 Task: Change the visibility to private.
Action: Mouse moved to (289, 75)
Screenshot: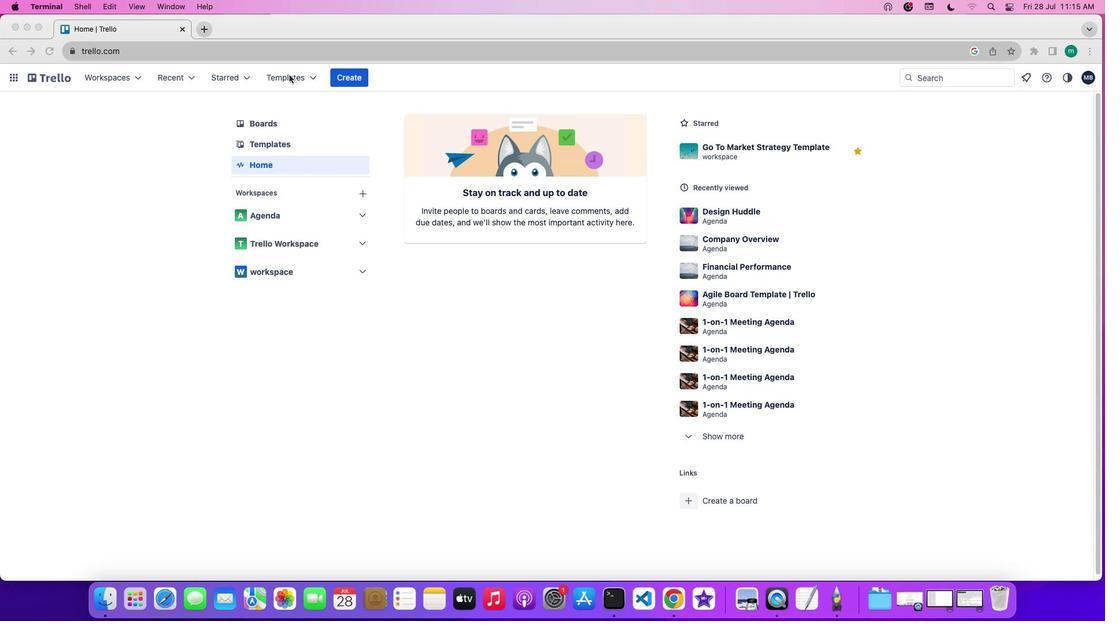
Action: Mouse pressed left at (289, 75)
Screenshot: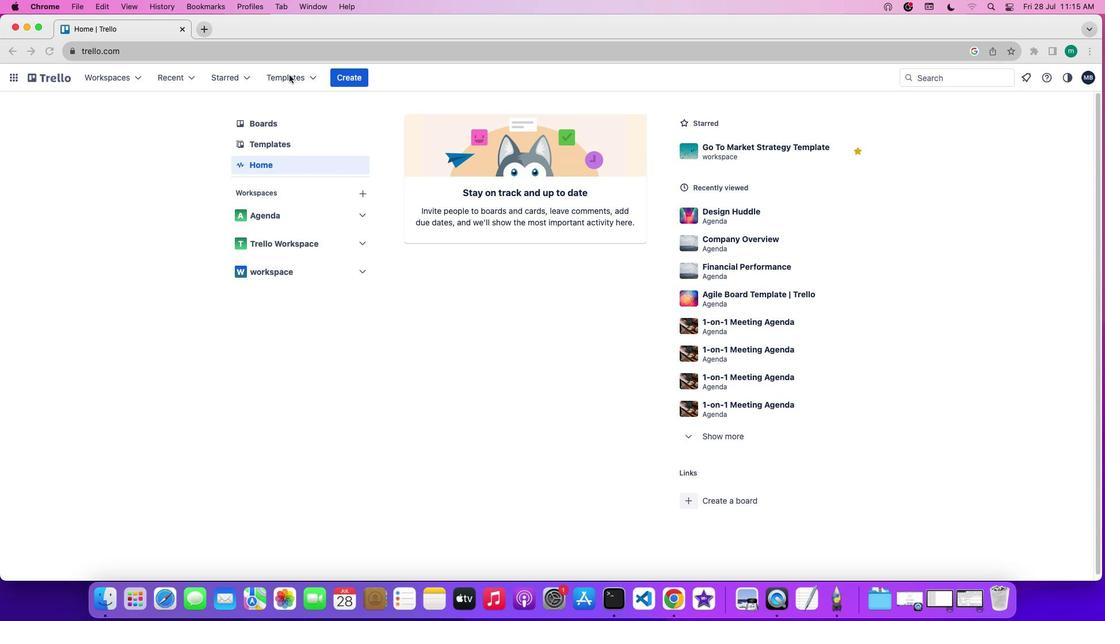 
Action: Mouse pressed left at (289, 75)
Screenshot: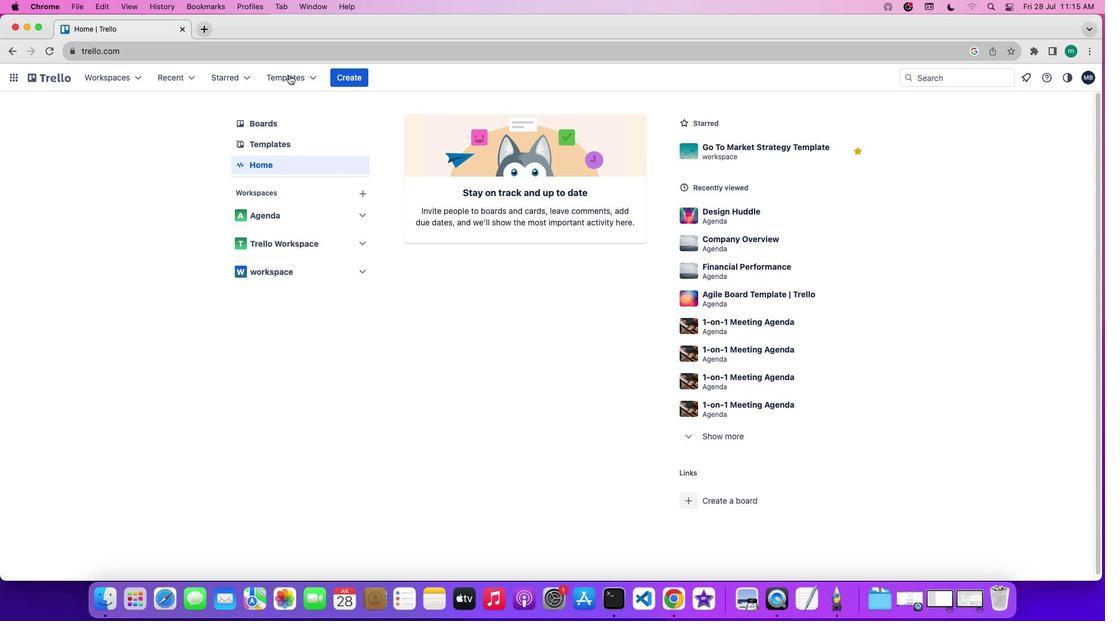 
Action: Mouse moved to (344, 226)
Screenshot: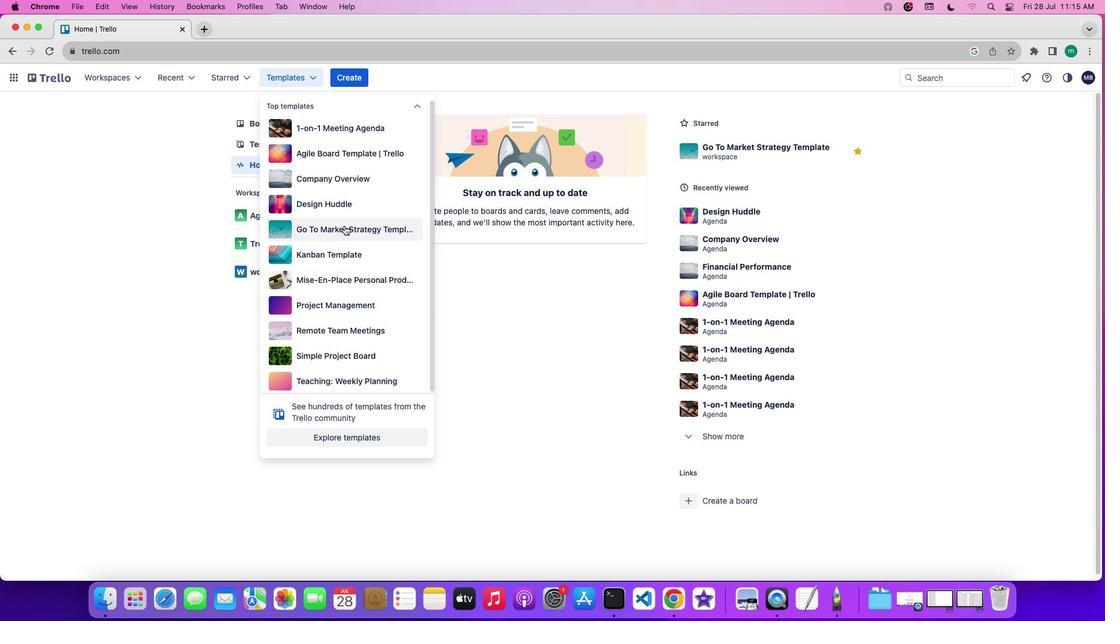 
Action: Mouse pressed left at (344, 226)
Screenshot: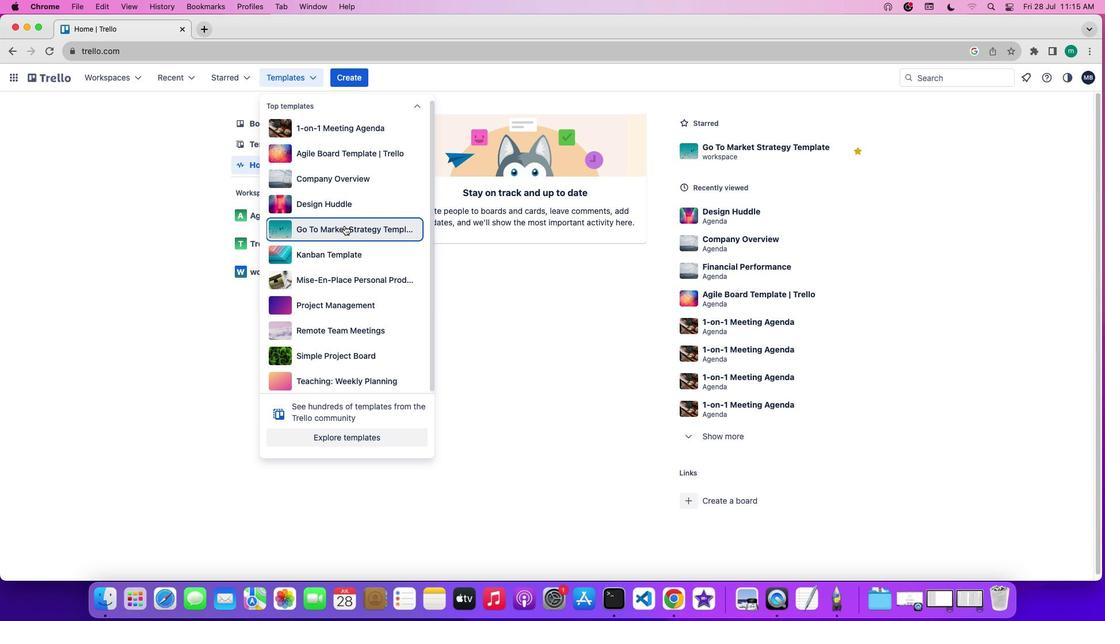 
Action: Mouse moved to (401, 302)
Screenshot: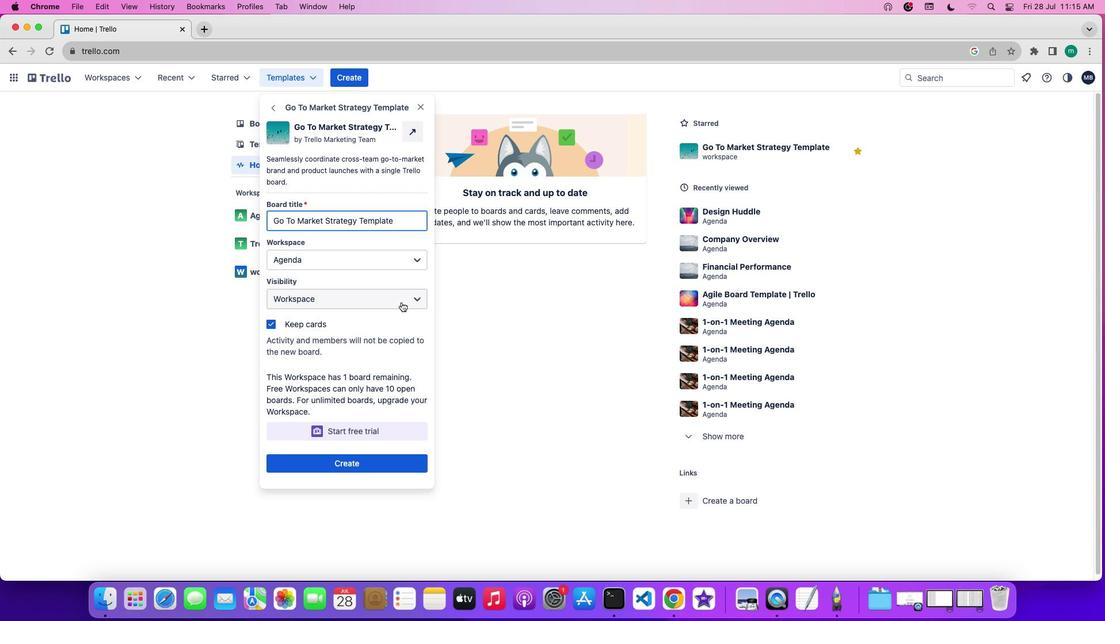 
Action: Mouse pressed left at (401, 302)
Screenshot: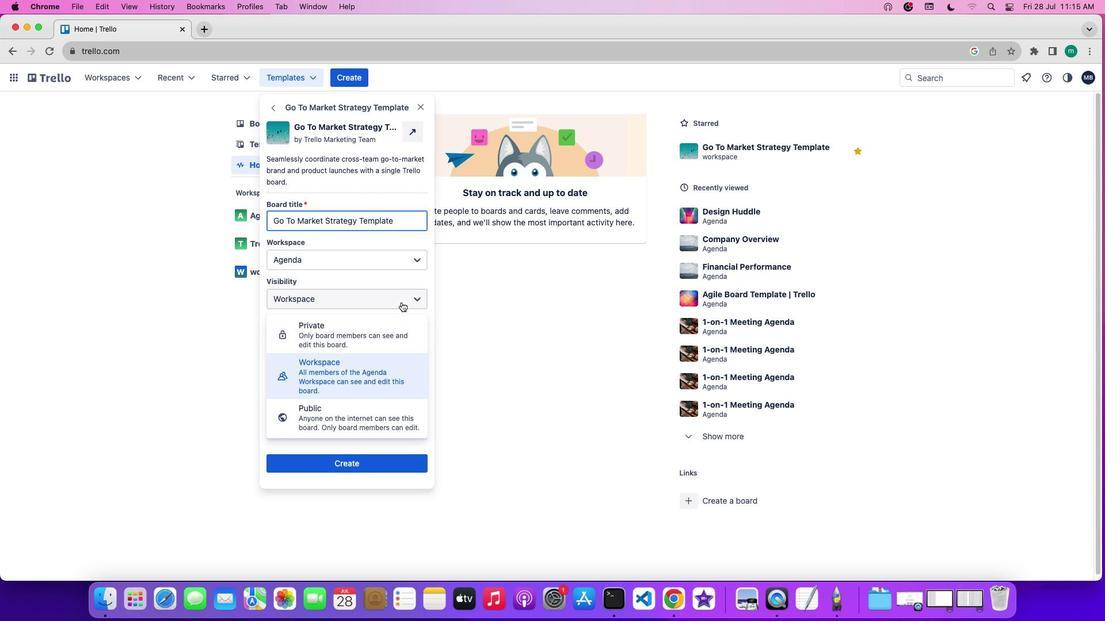 
Action: Mouse moved to (397, 325)
Screenshot: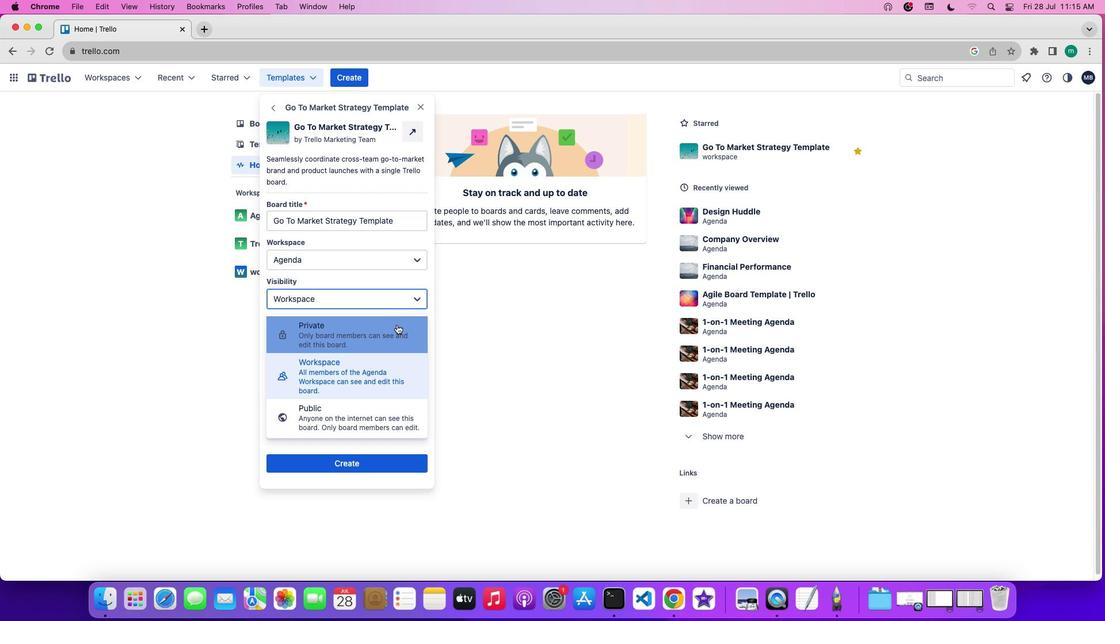 
Action: Mouse pressed left at (397, 325)
Screenshot: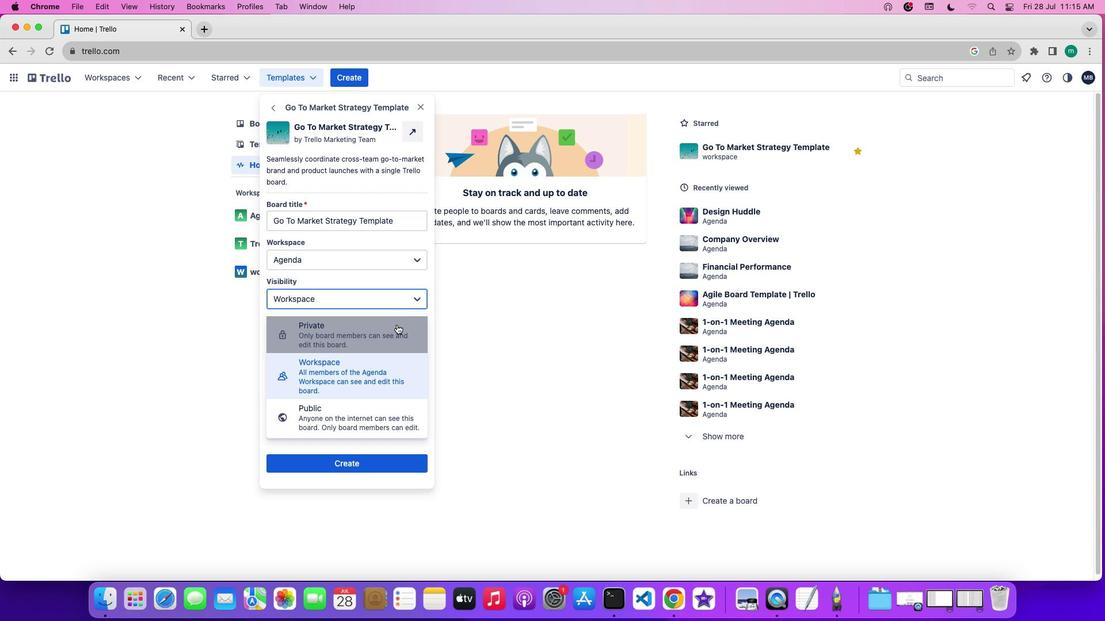 
Action: Mouse moved to (440, 338)
Screenshot: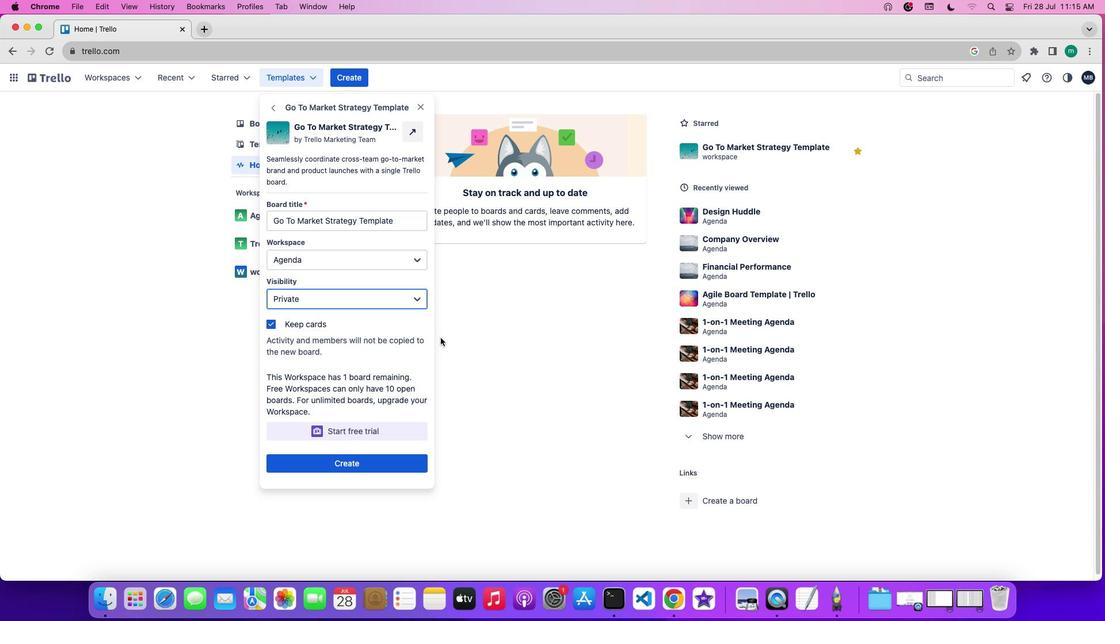
